 Task: Write a Python program to check if a number is a perfect square.
Action: Mouse moved to (107, 56)
Screenshot: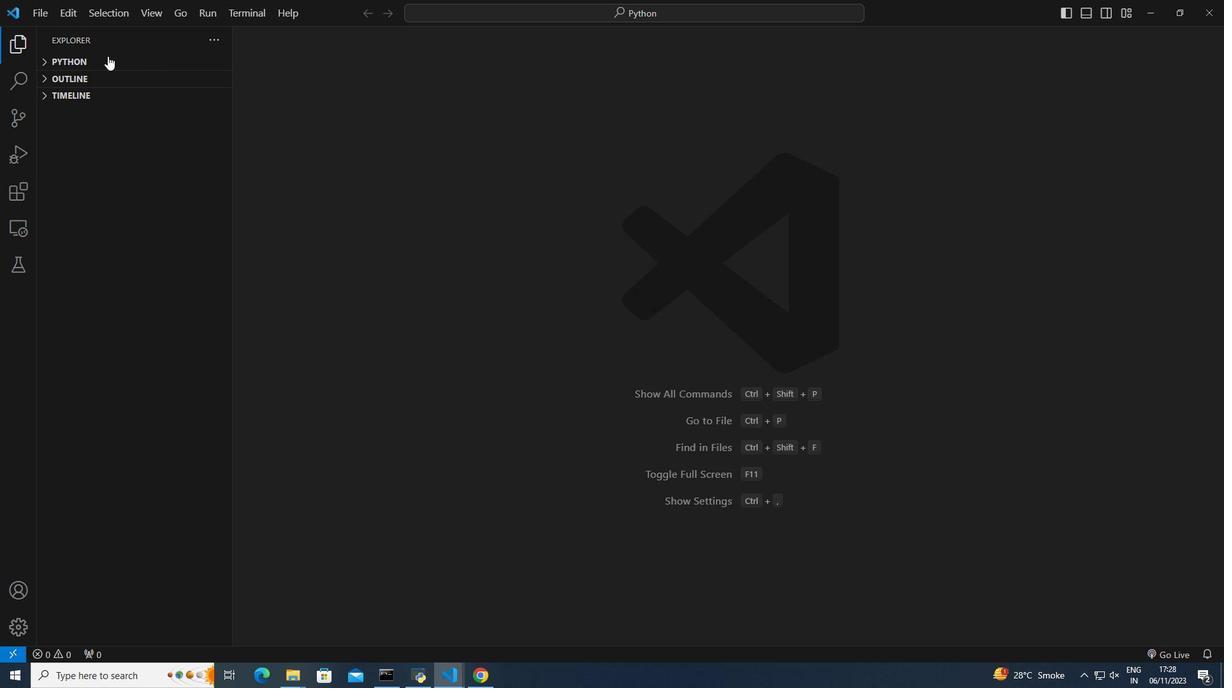 
Action: Mouse pressed left at (107, 56)
Screenshot: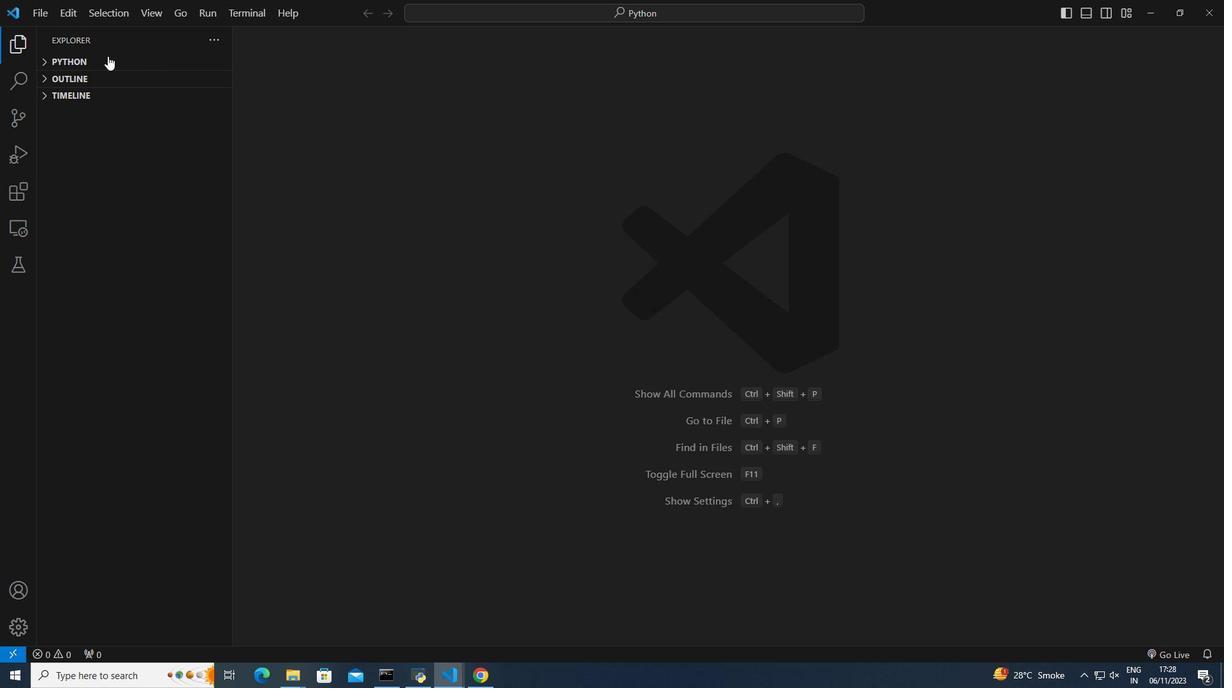 
Action: Mouse moved to (161, 59)
Screenshot: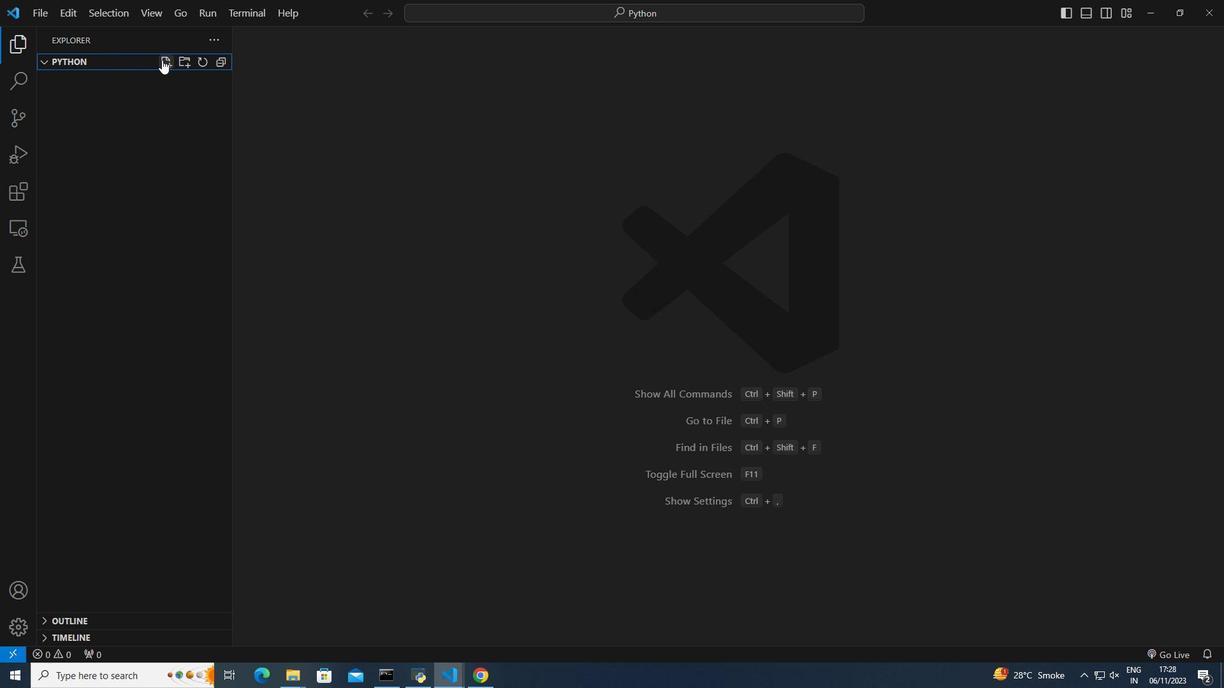 
Action: Mouse pressed left at (161, 59)
Screenshot: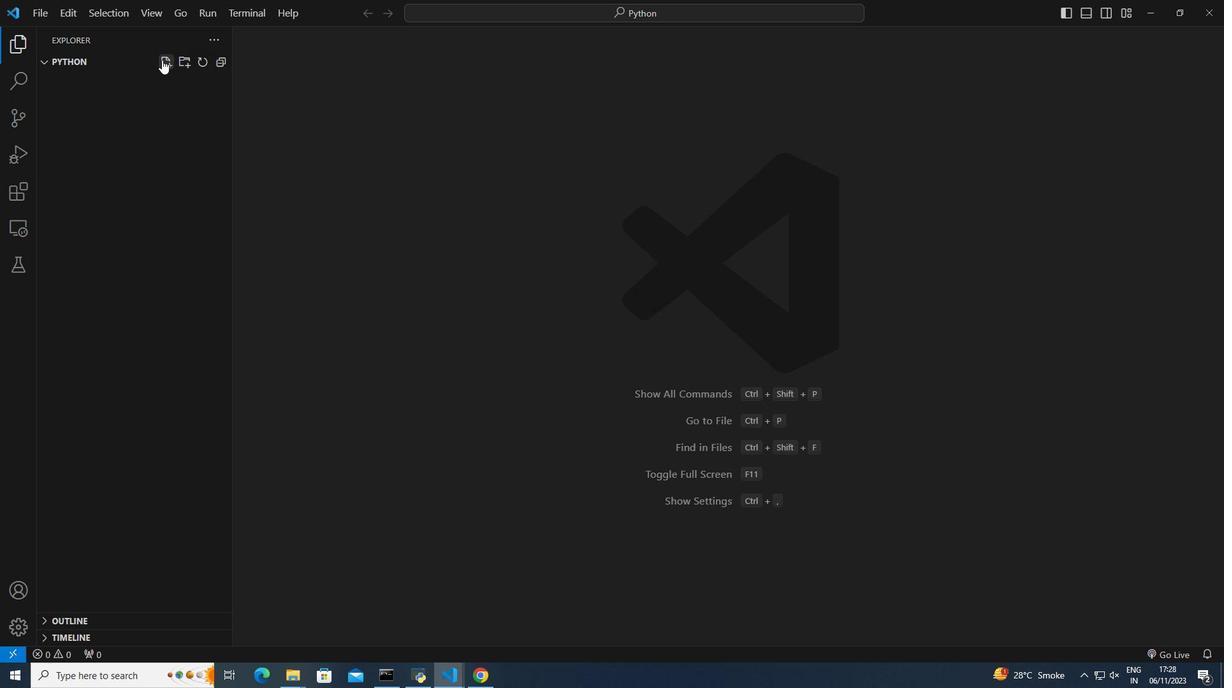 
Action: Mouse moved to (86, 76)
Screenshot: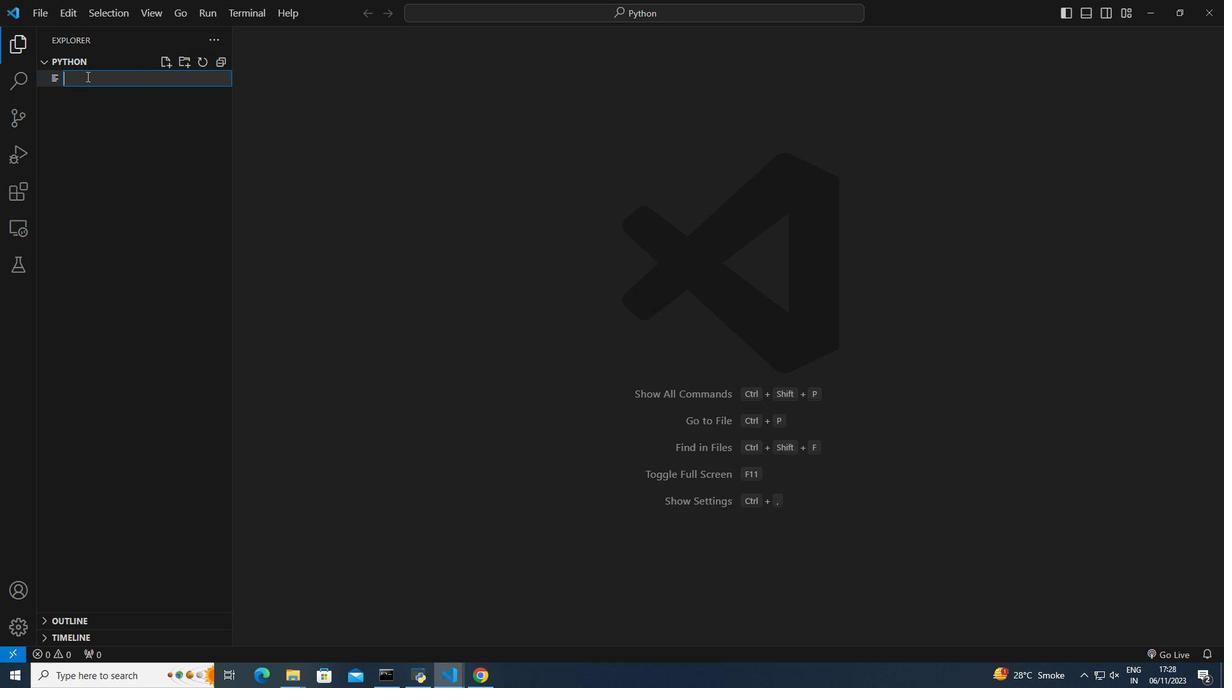 
Action: Mouse pressed left at (86, 76)
Screenshot: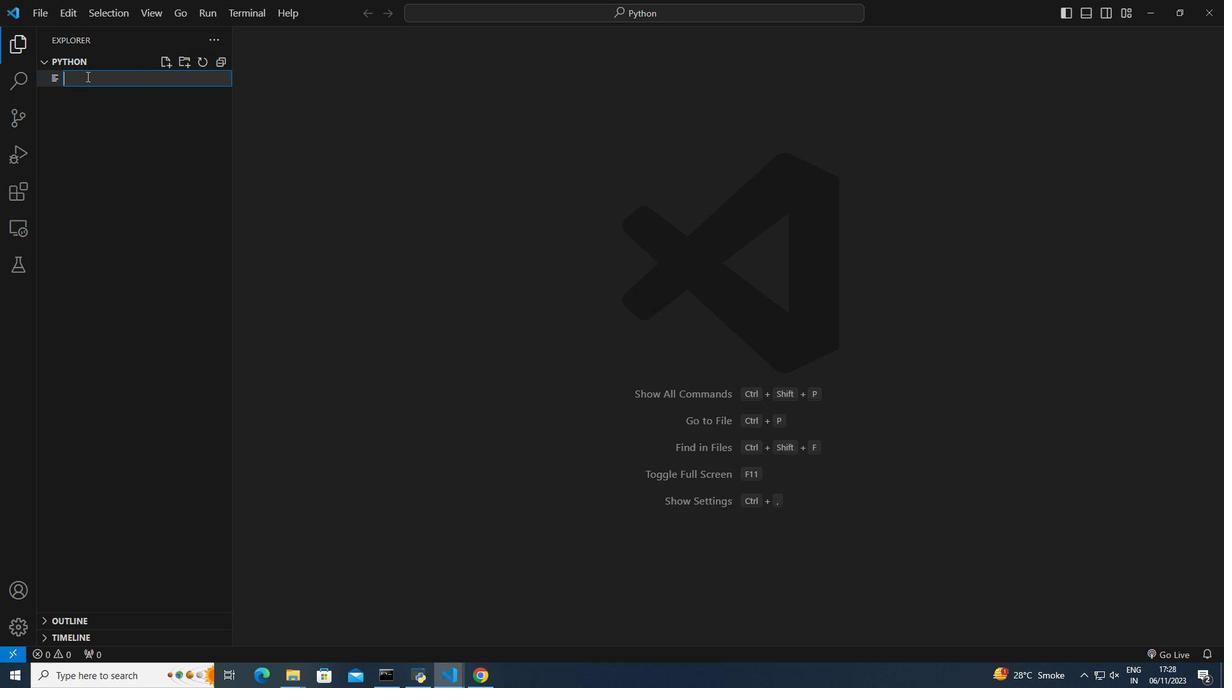 
Action: Mouse moved to (84, 77)
Screenshot: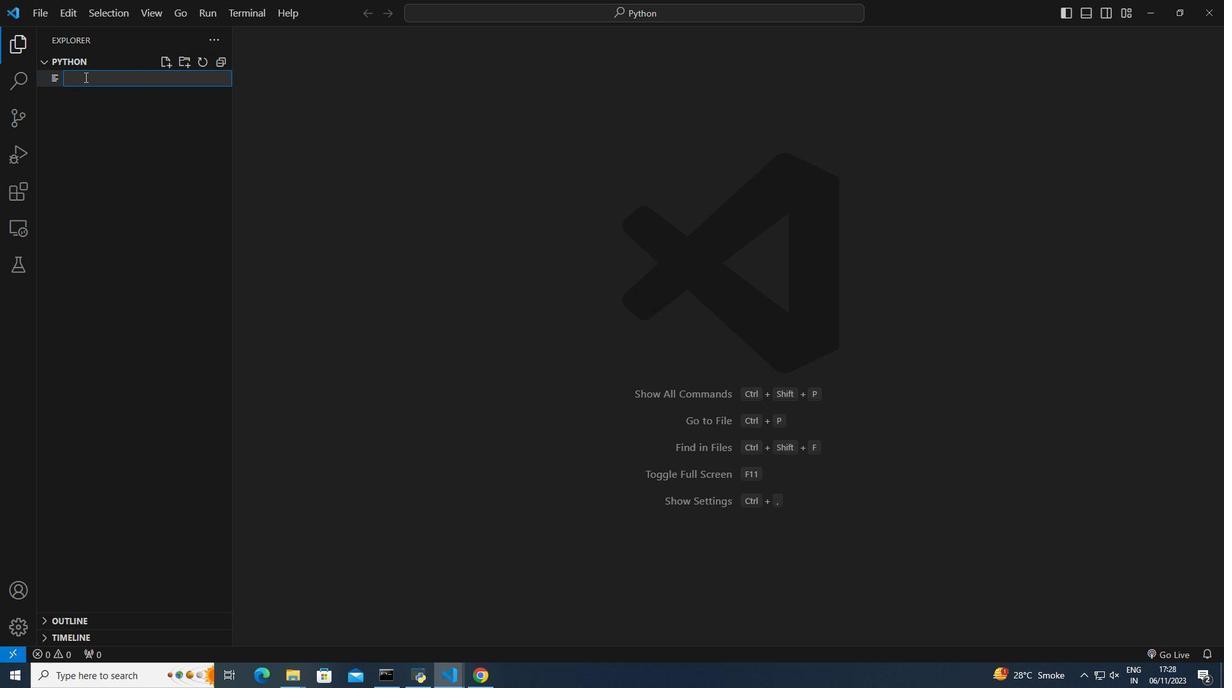 
Action: Key pressed square.py<Key.enter>import<Key.space>math<Key.enter><Key.enter><Key.enter>def<Key.space>perfect<Key.shift_r><Key.shift_r>_square<Key.shift_r>(number<Key.right><Key.shift_r>:<Key.enter>if<Key.space>number<Key.space><Key.shift_r><<Key.space>0<Key.shift_r>:<Key.enter>return<Key.space><Key.shift>False<Key.enter><Key.enter>square<Key.shift_r>_root<Key.space>=<Key.space>int<Key.shift_r>(math.sqrt<Key.shift_r>(number<Key.right><Key.right><Key.enter>return<Key.space>square<Key.shift_r>_roo<Key.enter><Key.space><Key.shift_r>*<Key.space>square<Key.enter><Key.space>==<Key.space>number<Key.enter><Key.enter><Key.enter><Key.shift>#<Key.shift>Input<Key.space>a<Key.space>number<Key.space>to<Key.space>check<Key.enter>number<Key.space>=<Key.space>int<Key.shift_r>(input<Key.shift_r>(<Key.shift_r>"<Key.shift>Enter<Key.space>a<Key.space>number<Key.shift_r>:<Key.space><Key.right><Key.right><Key.right><Key.enter><Key.space>if<Key.space>per<Key.enter><Key.shift_r>(number<Key.right><Key.shift_r>:<Key.enter>print<Key.shift_r>(f<Key.shift_r>"<Key.shift_r><Key.shift_r><Key.shift_r><Key.shift_r>{number<Key.right><Key.space>is<Key.space>a<Key.space>perfect<Key.space>square.<Key.right><Key.right><Key.enter><Key.left><Key.left>else
Screenshot: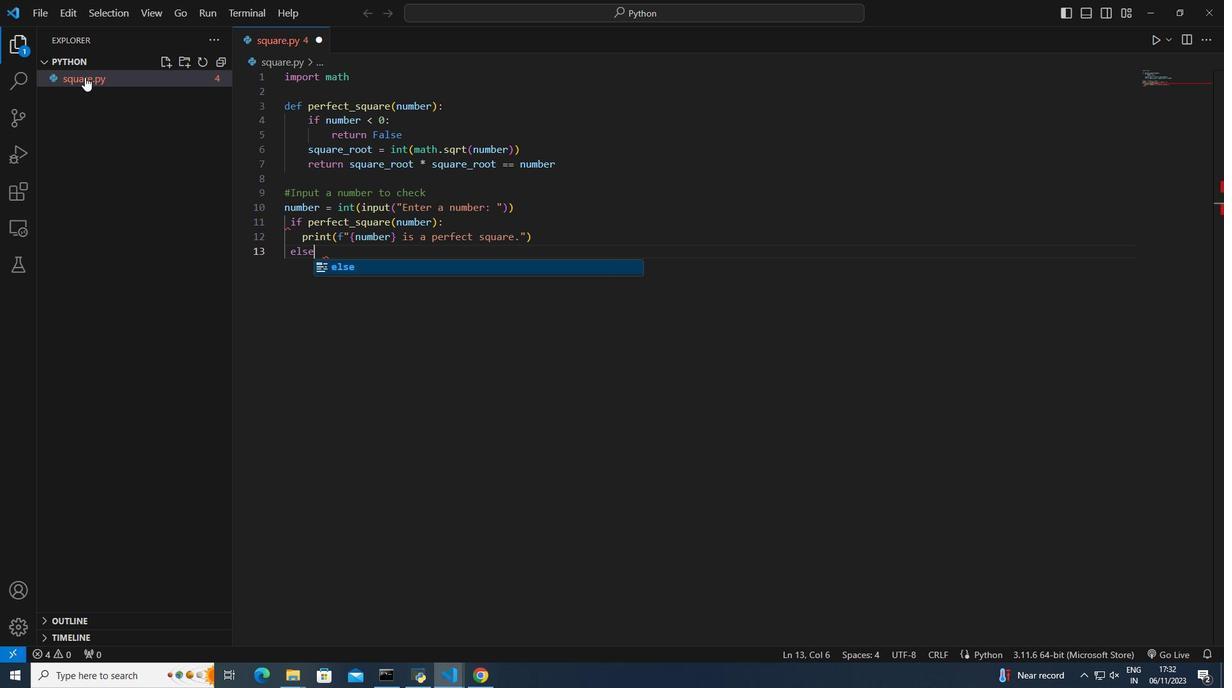 
Action: Mouse moved to (359, 245)
Screenshot: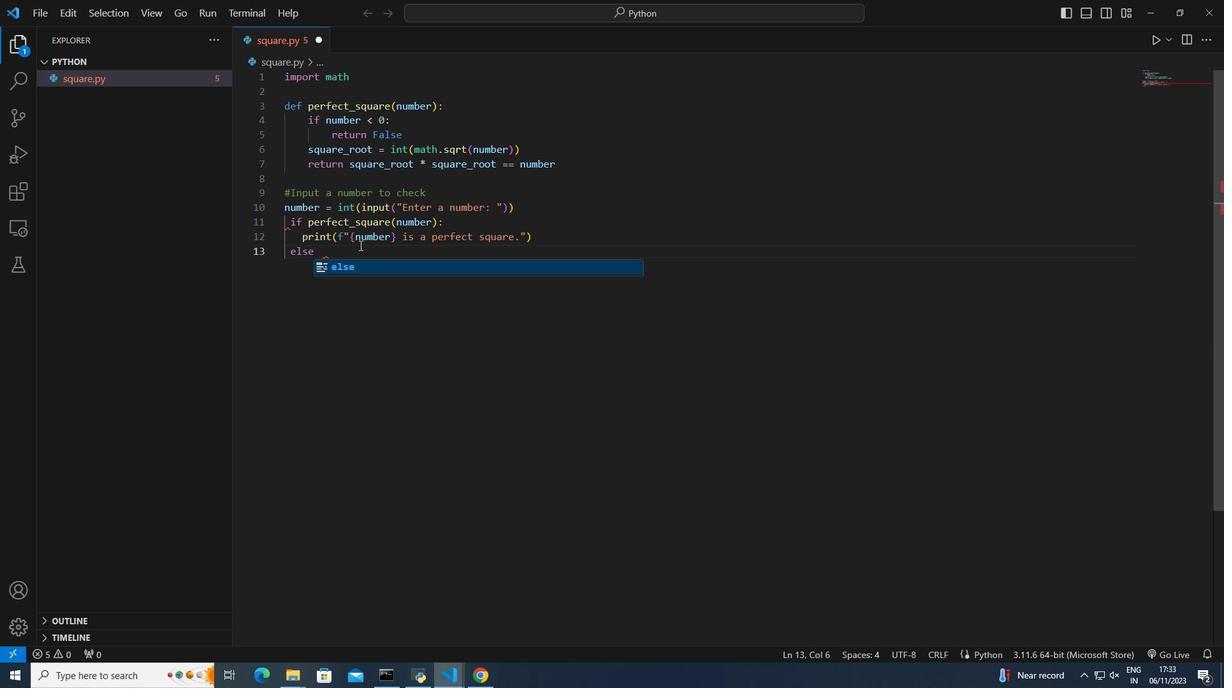 
Action: Key pressed <Key.shift_r>:<Key.enter>print<Key.shift_r>(f<Key.shift_r>"<Key.shift_r>{number<Key.right><Key.space>is<Key.space>not<Key.space>a<Key.space>perfect<Key.space>sqy<Key.backspace>y<Key.backspace>uare.ctrl+S
Screenshot: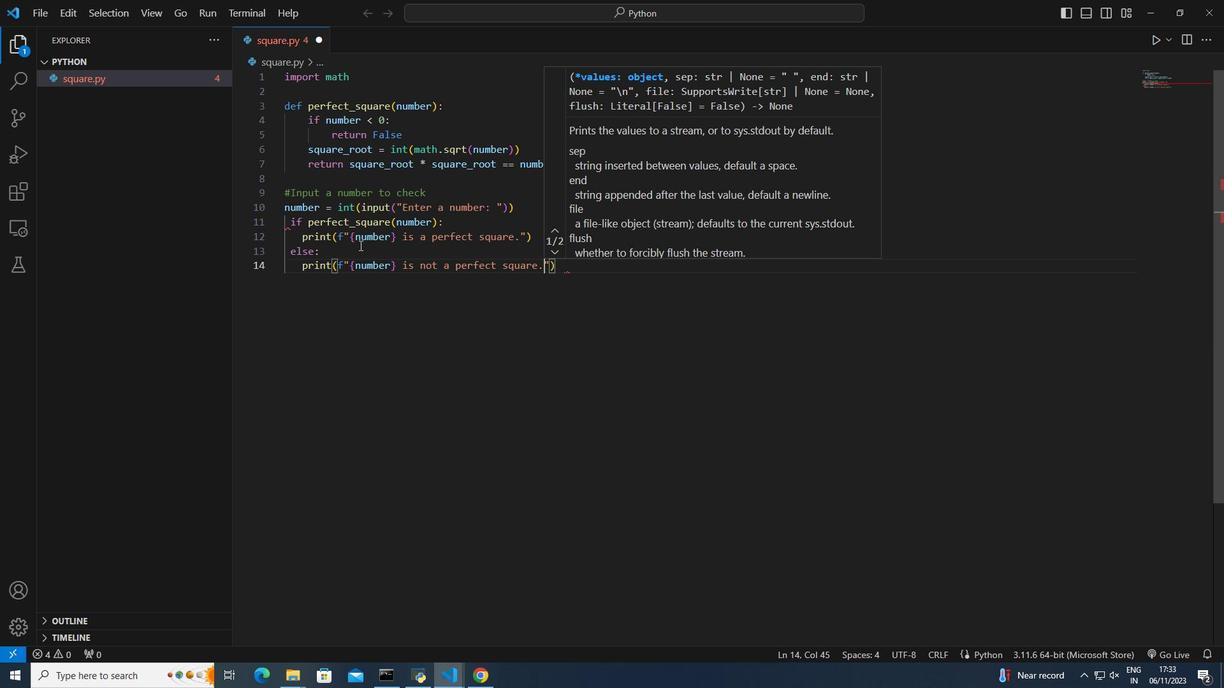 
Action: Mouse moved to (367, 382)
Screenshot: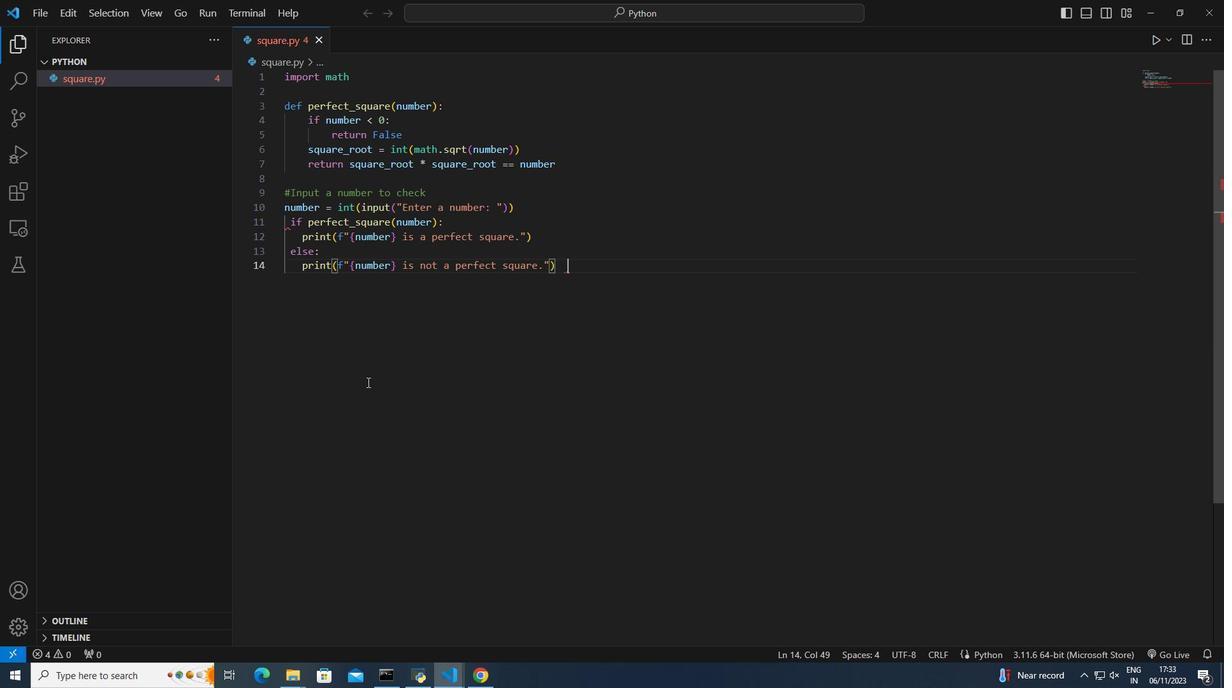 
Action: Mouse pressed left at (367, 382)
Screenshot: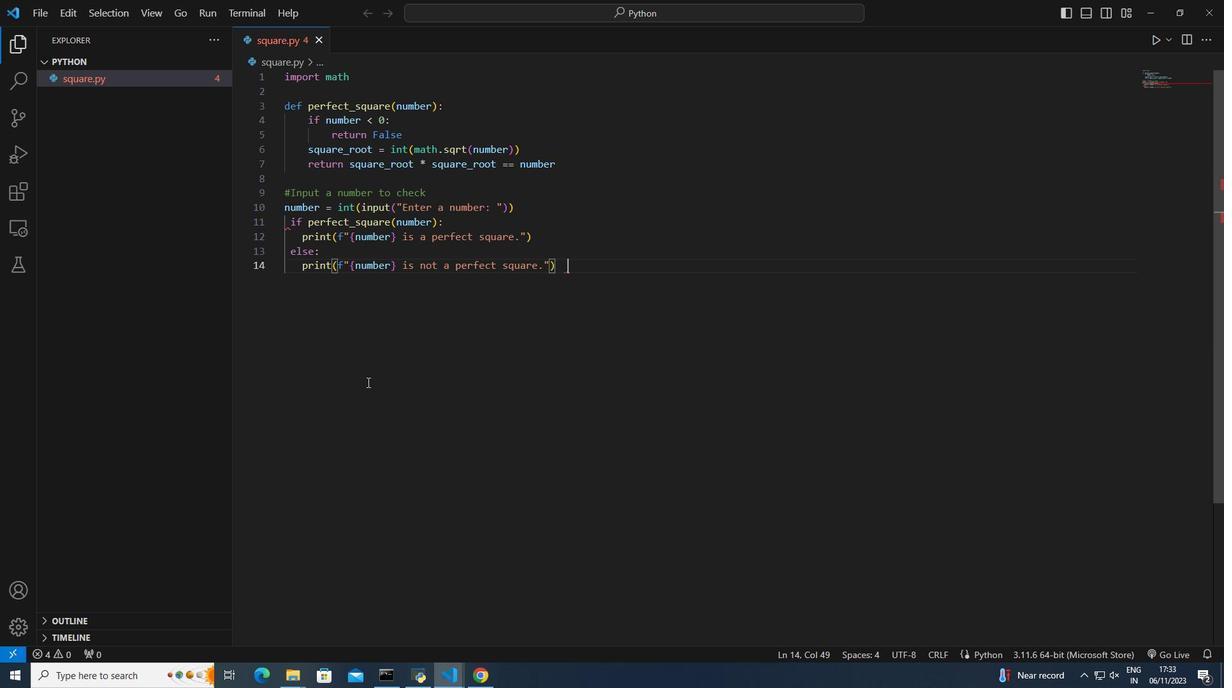 
Action: Mouse moved to (292, 222)
Screenshot: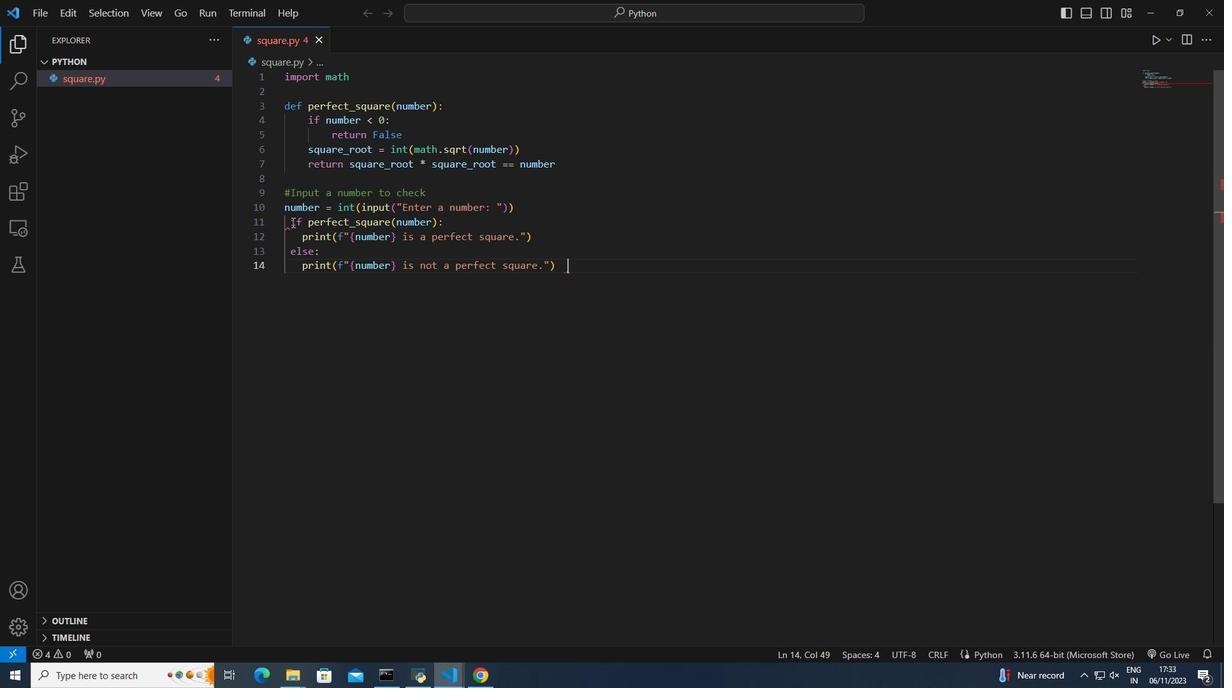 
Action: Mouse pressed left at (292, 222)
Screenshot: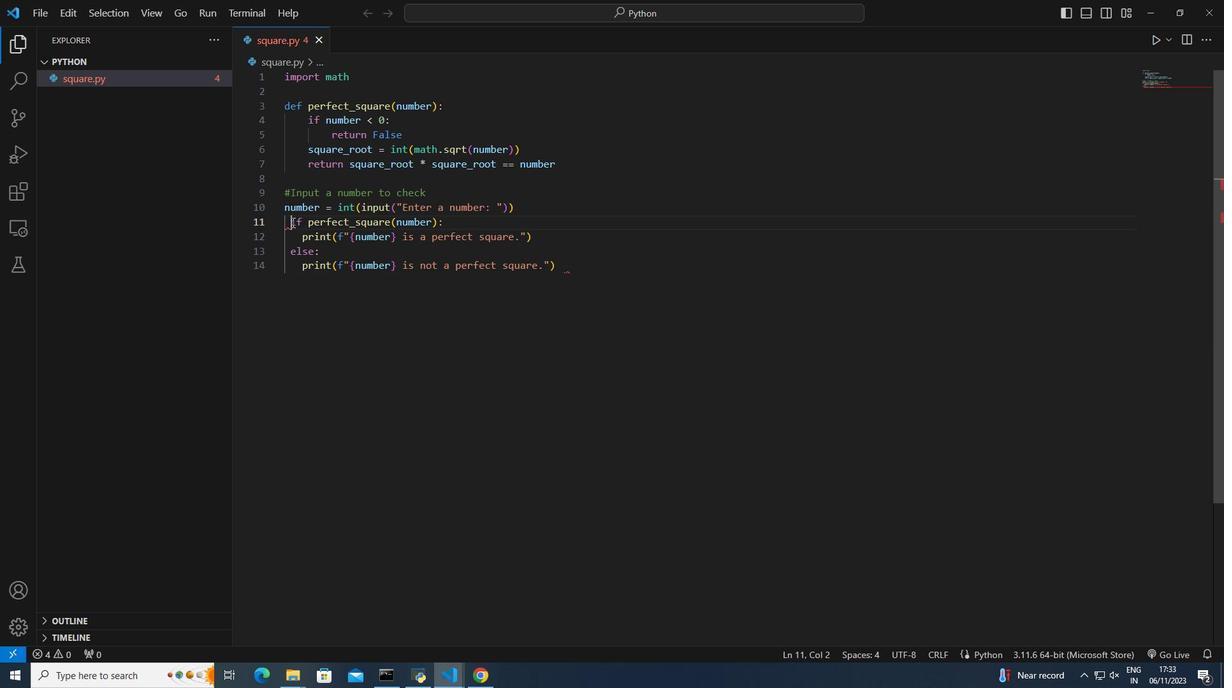 
Action: Mouse moved to (311, 230)
Screenshot: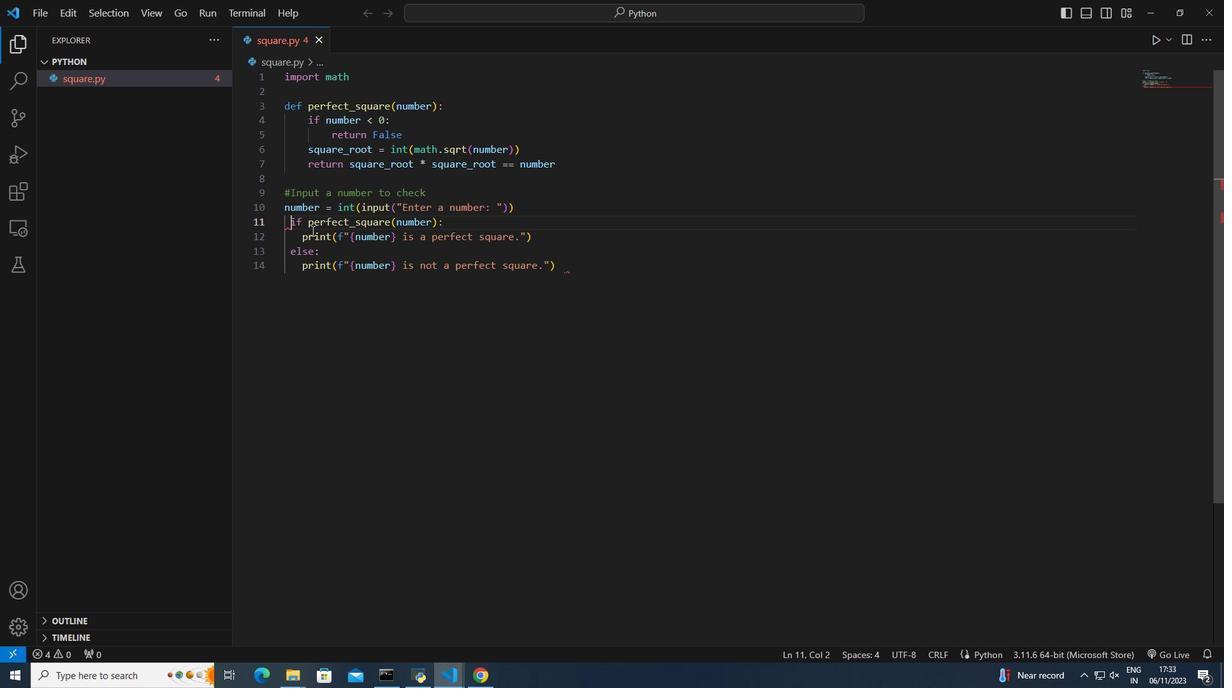 
Action: Key pressed <Key.backspace><Key.down><Key.down><Key.right><Key.backspace>ctrl+S
Screenshot: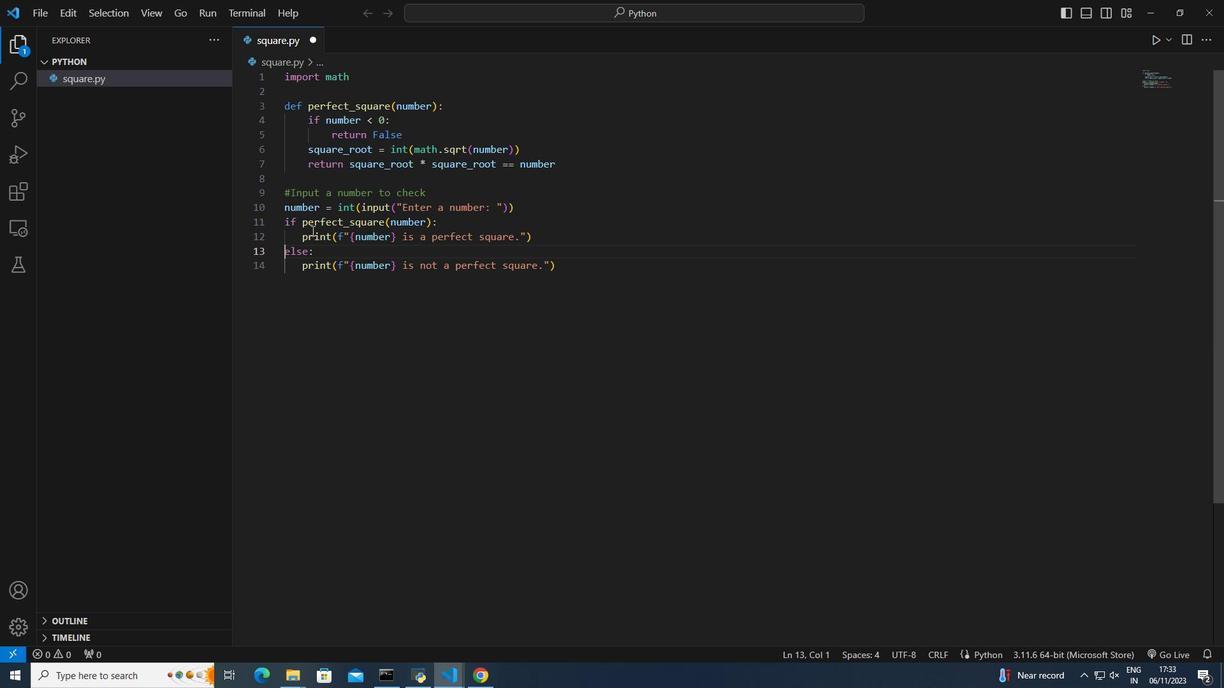 
Action: Mouse moved to (1158, 36)
Screenshot: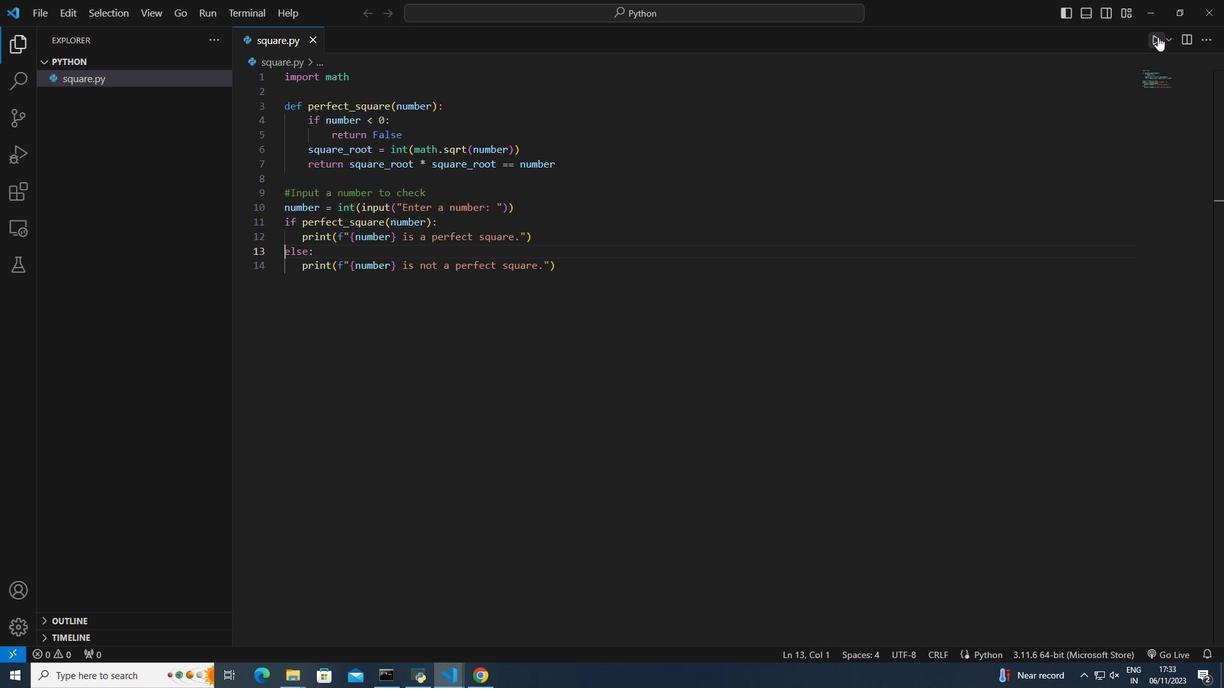 
Action: Mouse pressed left at (1158, 36)
Screenshot: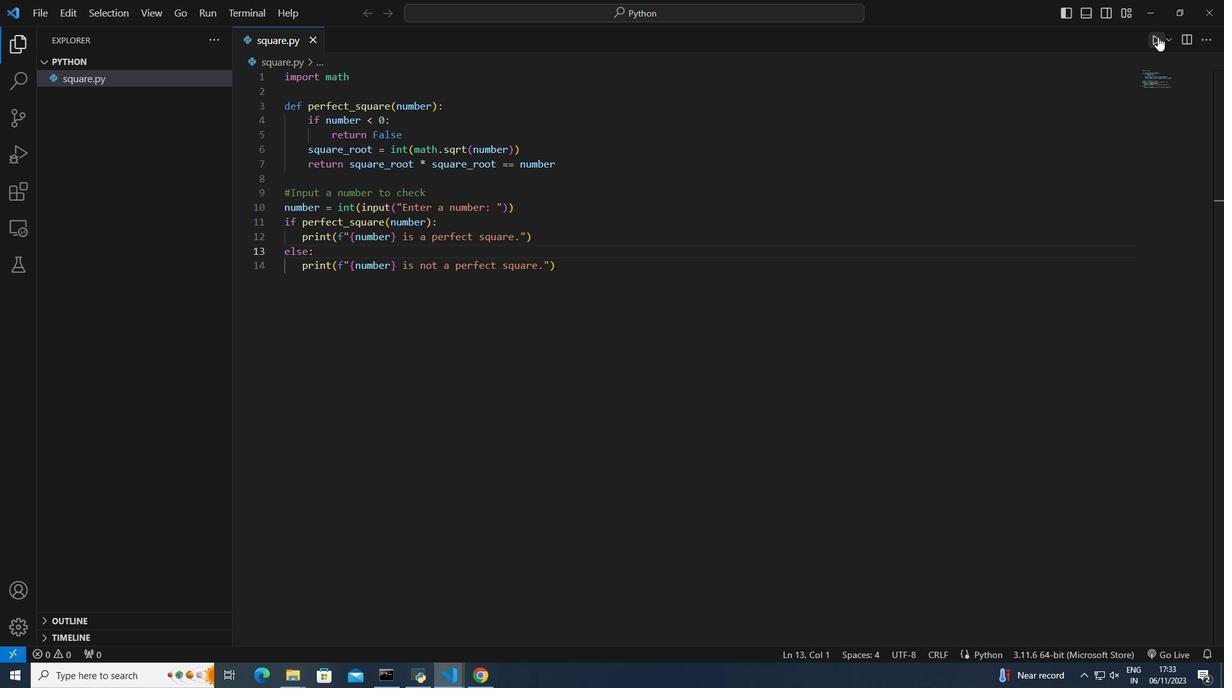 
Action: Mouse moved to (1211, 486)
Screenshot: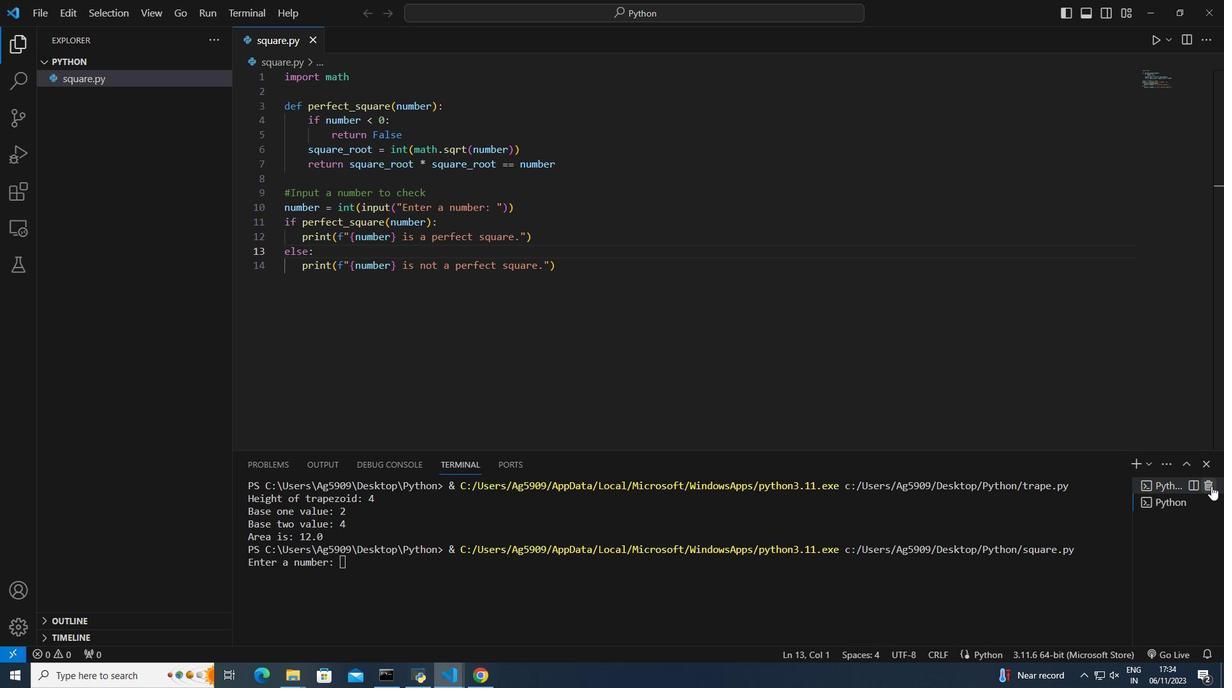 
Action: Mouse pressed left at (1211, 486)
Screenshot: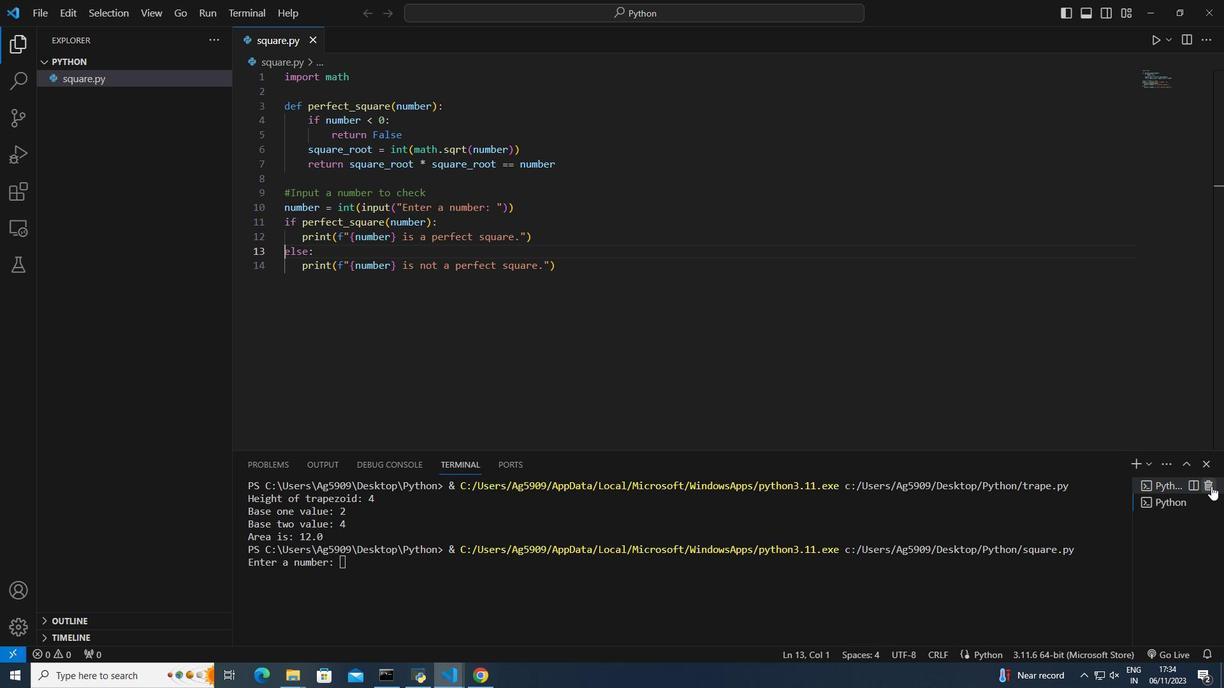 
Action: Mouse moved to (1210, 485)
Screenshot: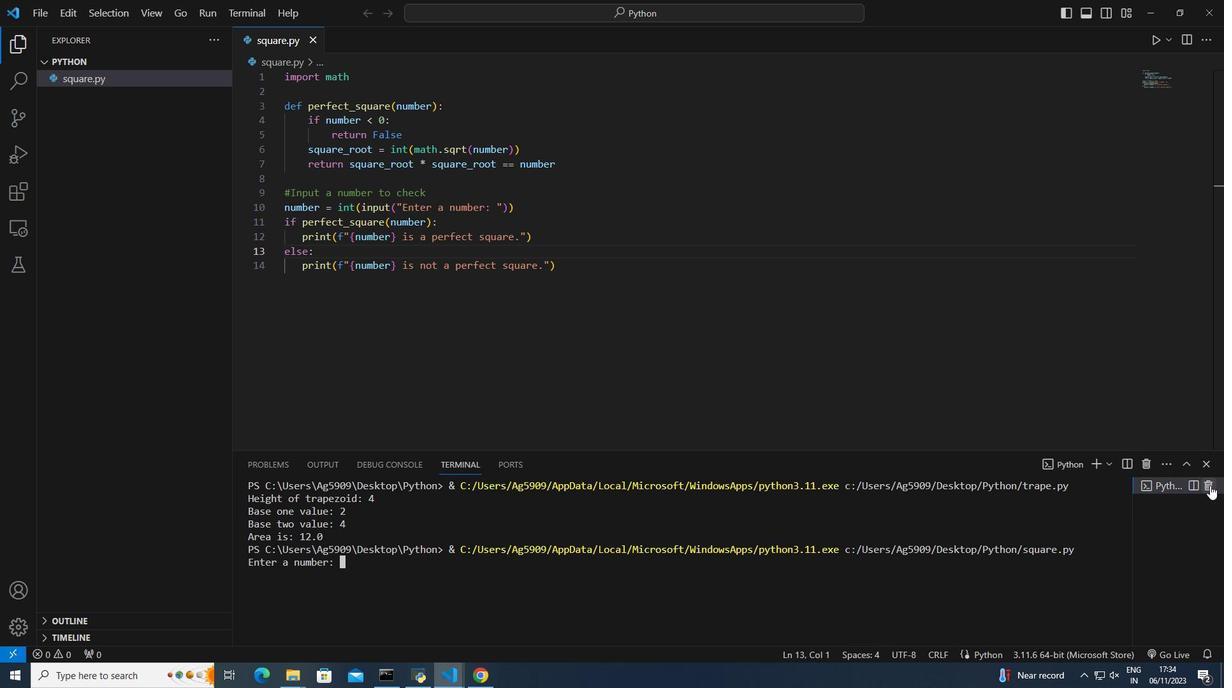 
Action: Mouse pressed left at (1210, 485)
Screenshot: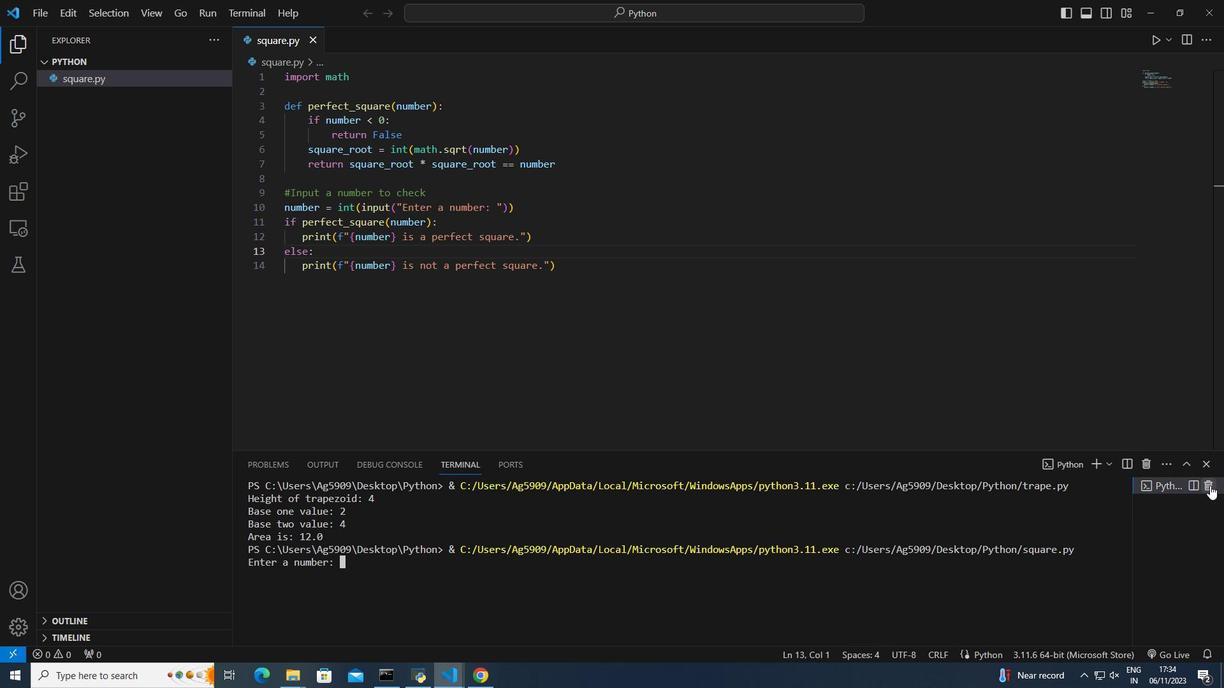 
Action: Mouse moved to (1151, 37)
Screenshot: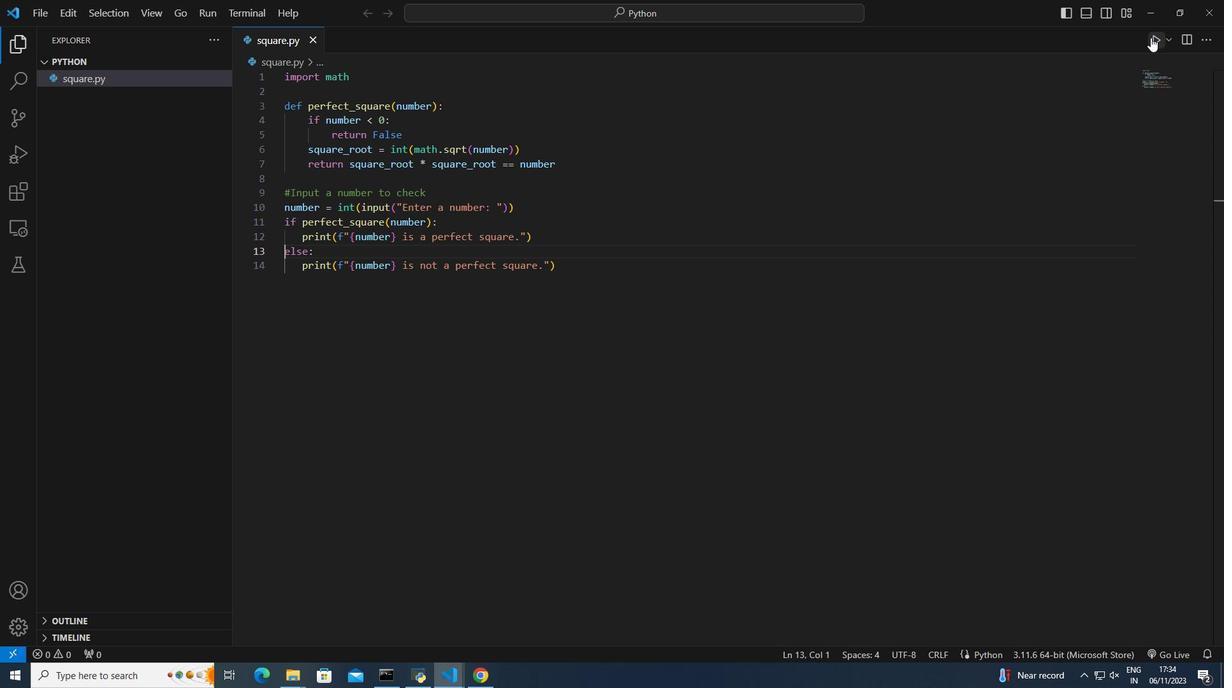 
Action: Mouse pressed left at (1151, 37)
Screenshot: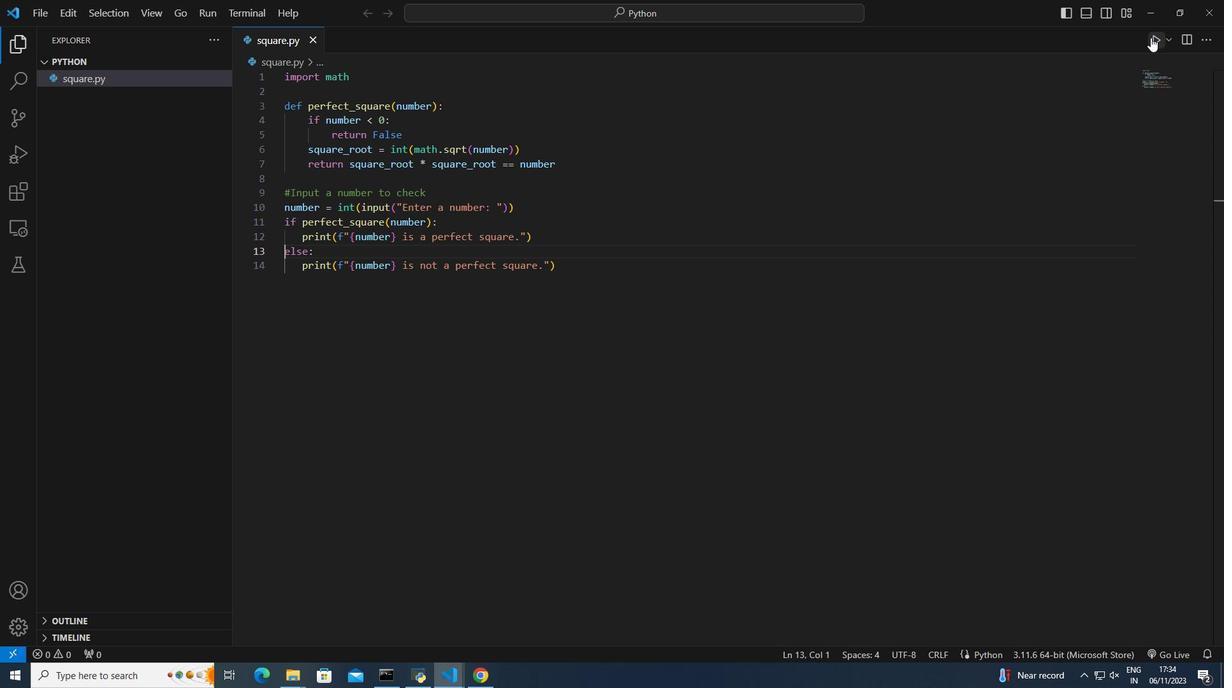 
Action: Mouse moved to (341, 514)
Screenshot: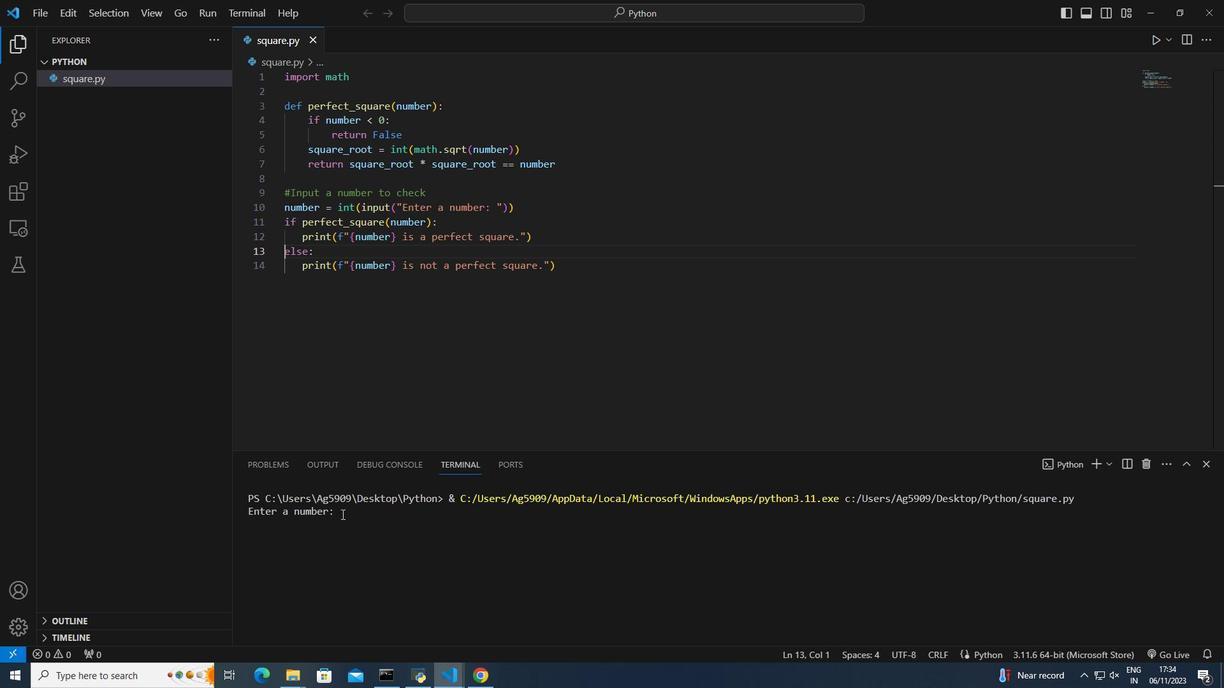 
Action: Mouse pressed left at (341, 514)
Screenshot: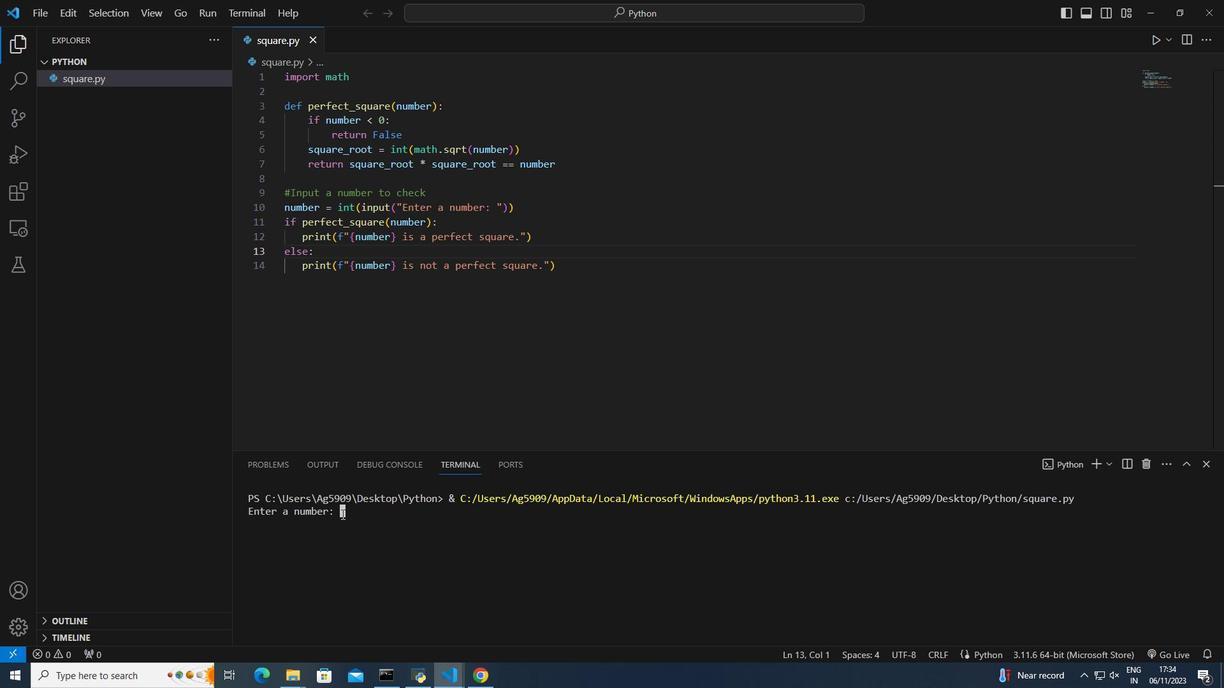 
Action: Key pressed 4<Key.enter>
Screenshot: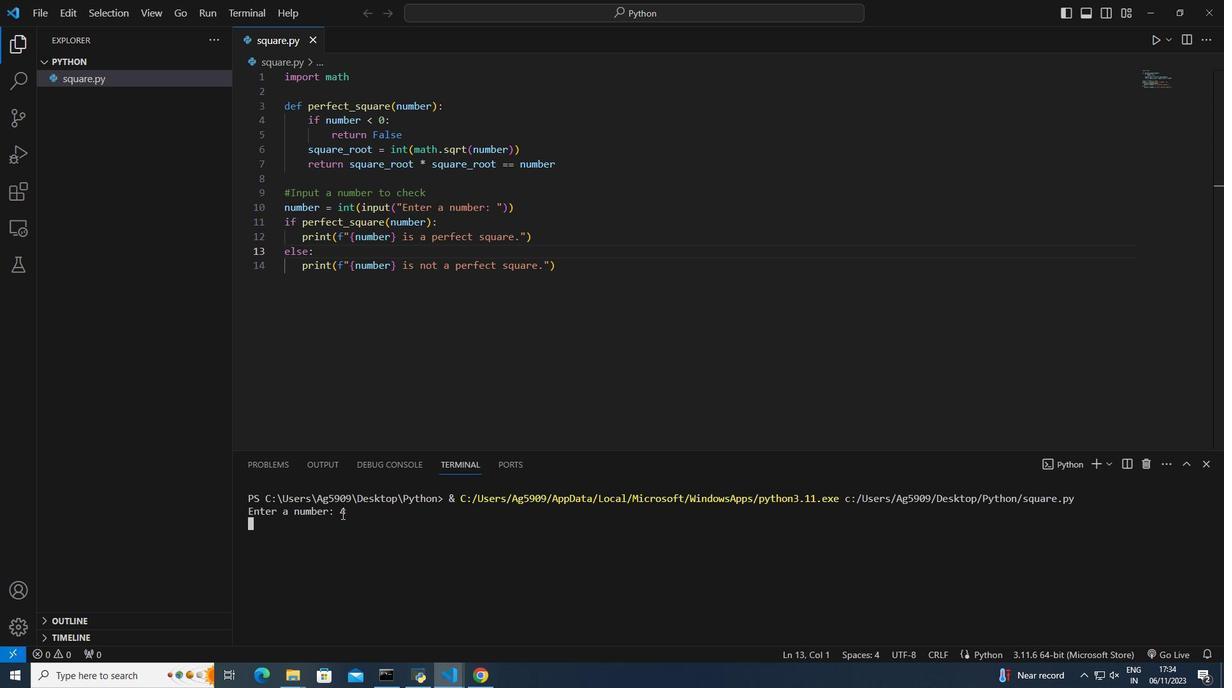 
Action: Mouse moved to (858, 197)
Screenshot: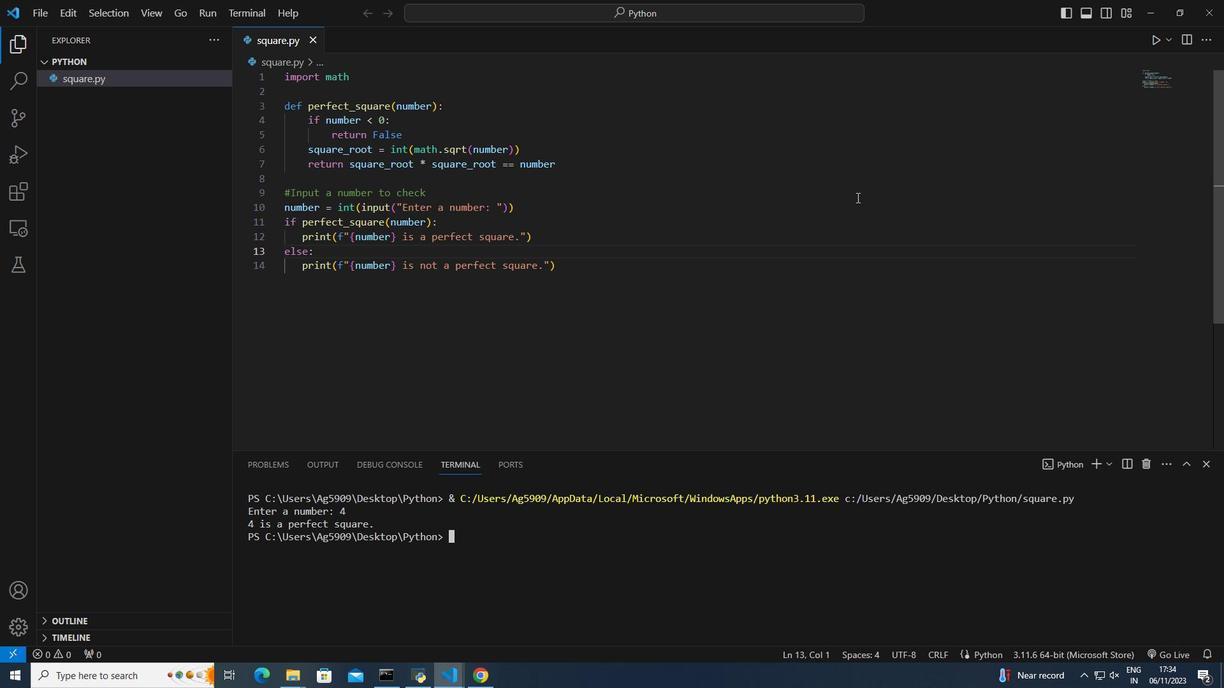 
